 Task: Comment on potential bottlenecks and areas for further performance tuning.
Action: Mouse moved to (913, 408)
Screenshot: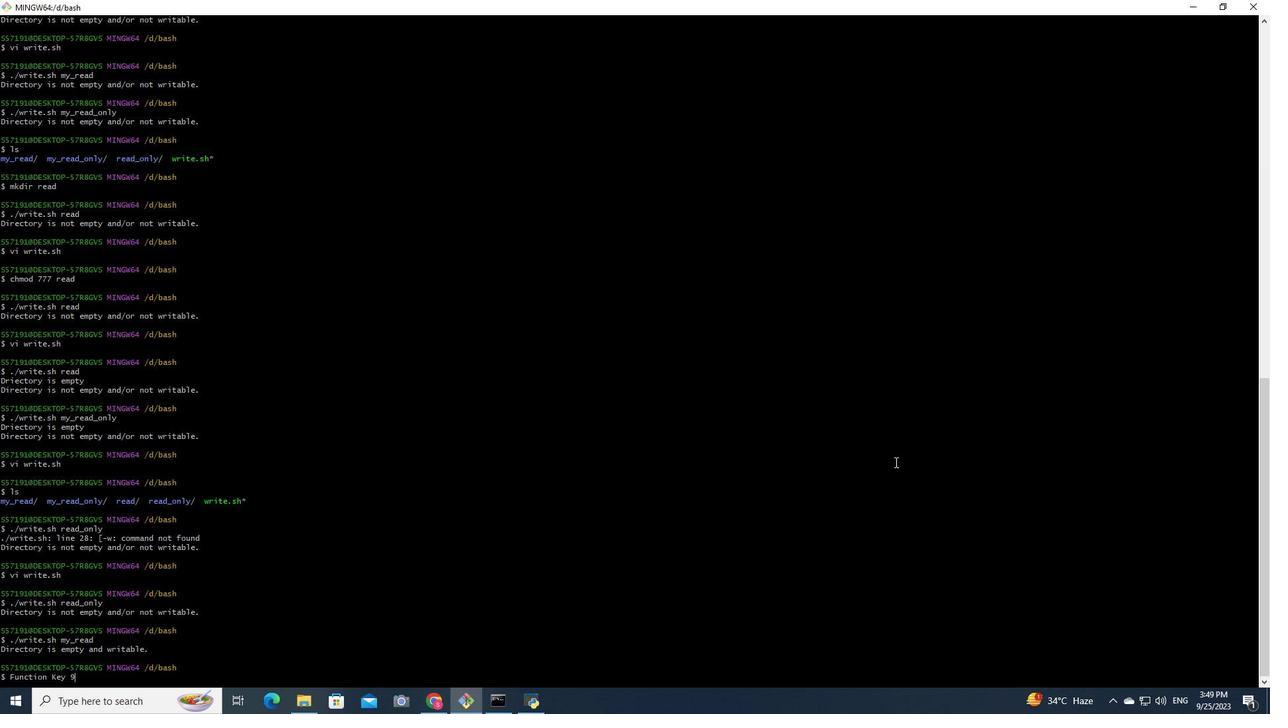 
Action: Mouse pressed left at (913, 408)
Screenshot: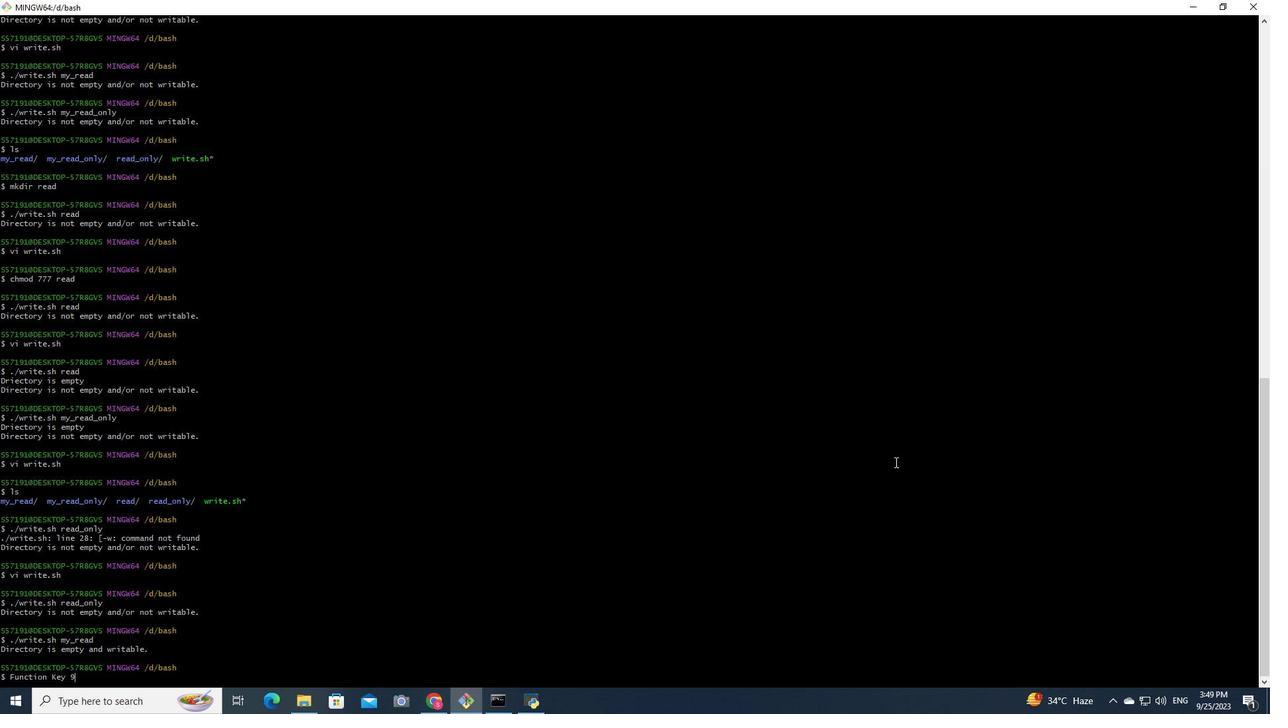 
Action: Mouse moved to (932, 363)
Screenshot: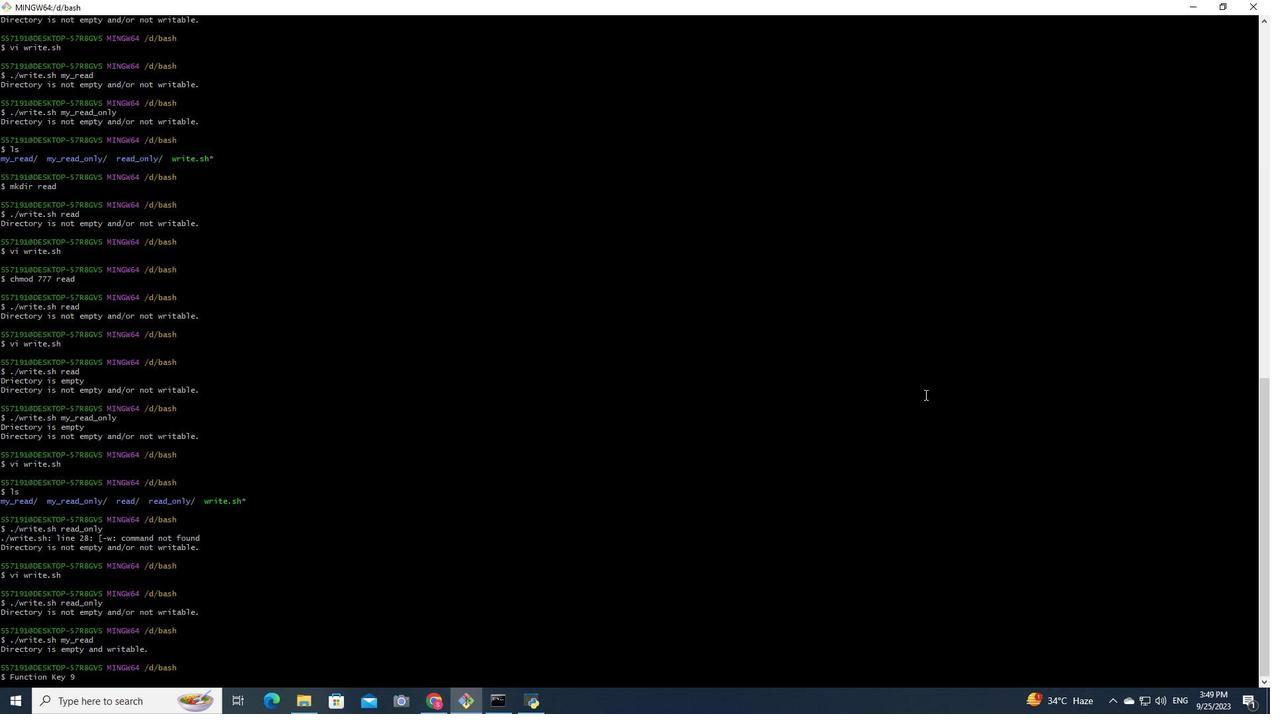 
Action: Mouse pressed left at (932, 363)
Screenshot: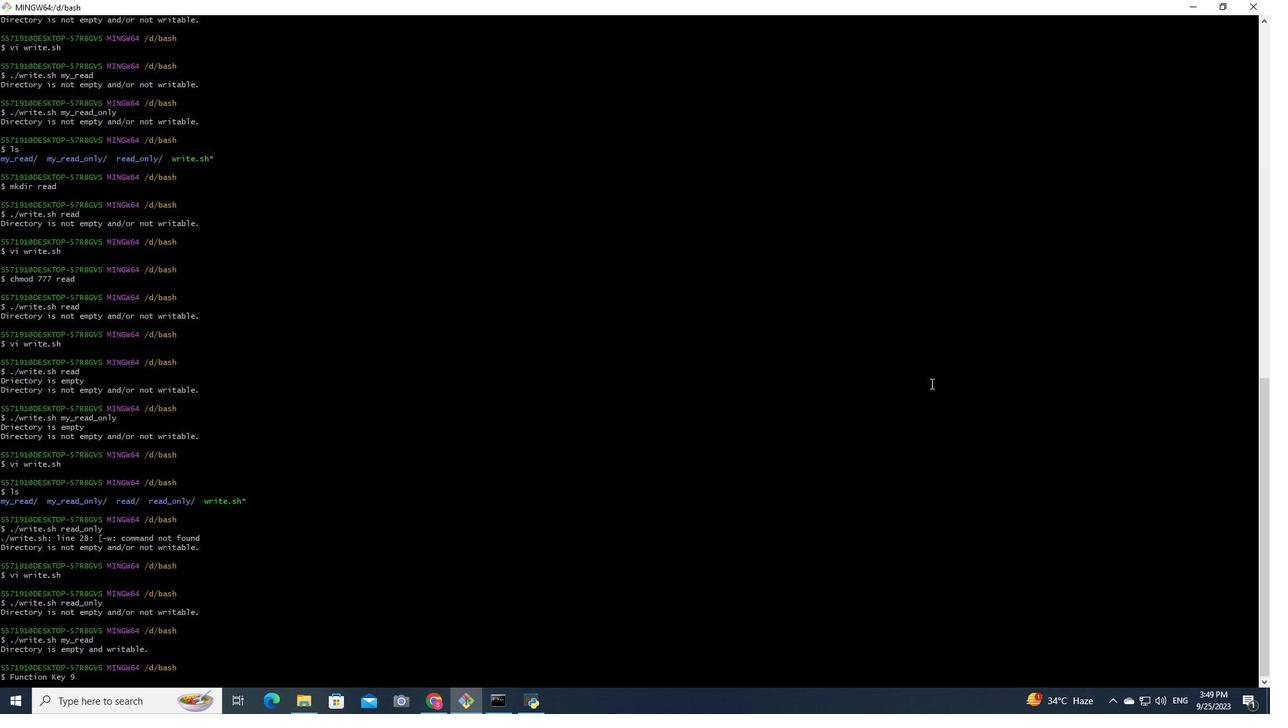 
Action: Mouse moved to (935, 400)
Screenshot: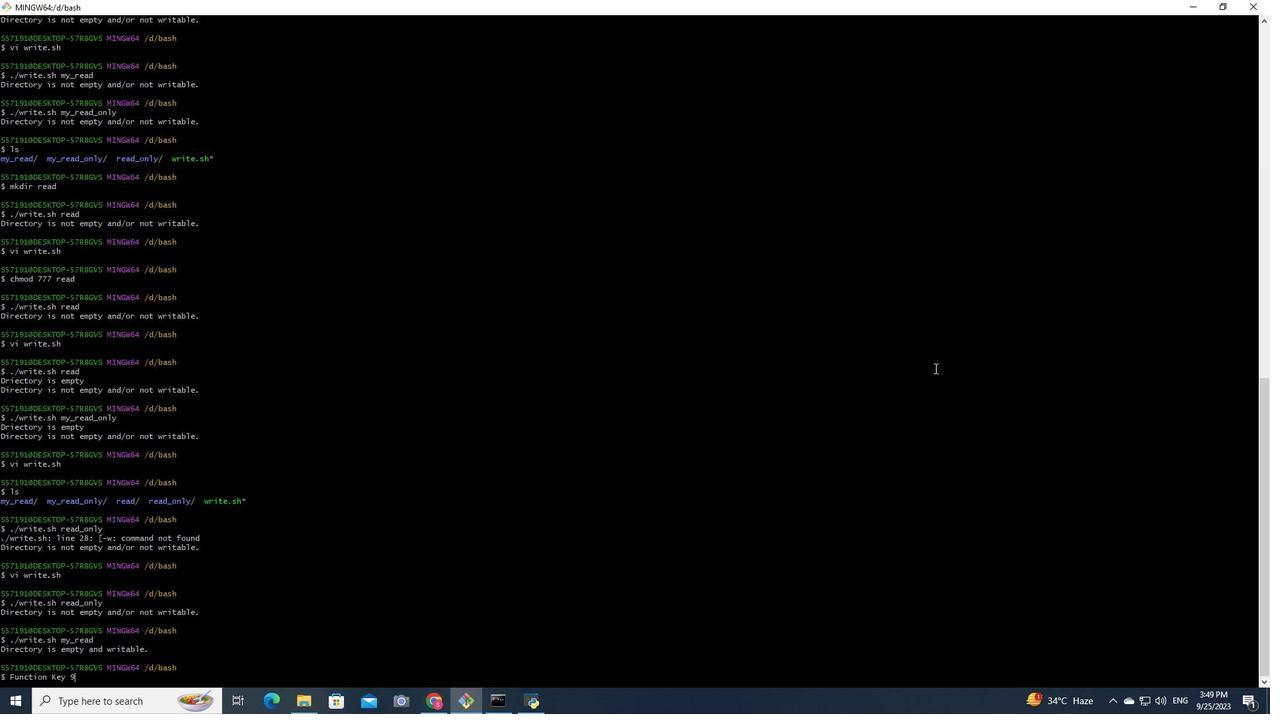 
